 Task: Use the formula "IMCSC" in spreadsheet "Project protfolio".
Action: Mouse moved to (116, 67)
Screenshot: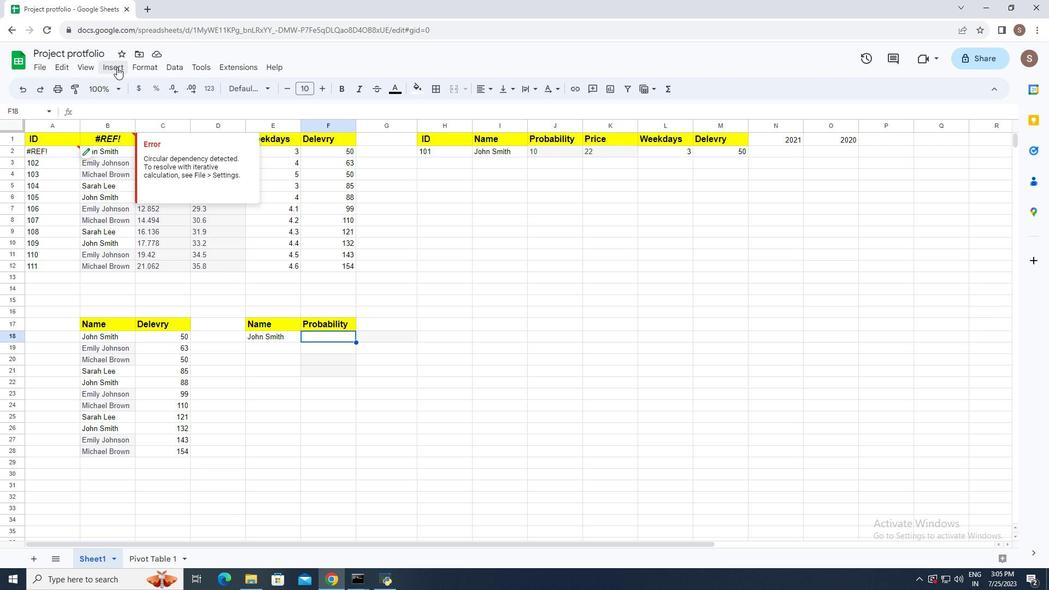 
Action: Mouse pressed left at (116, 67)
Screenshot: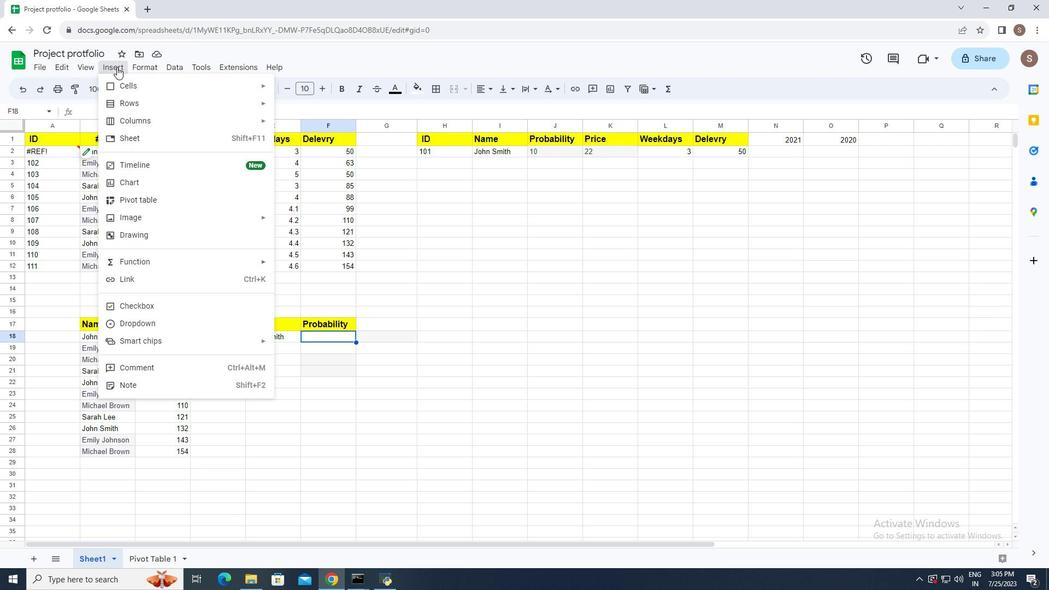 
Action: Mouse moved to (157, 263)
Screenshot: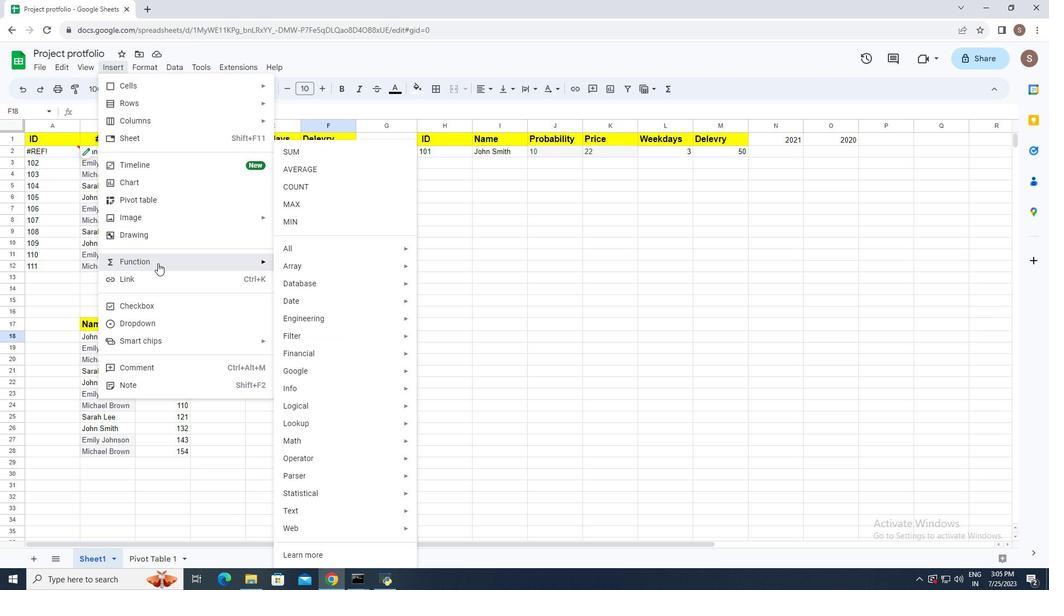 
Action: Mouse pressed left at (157, 263)
Screenshot: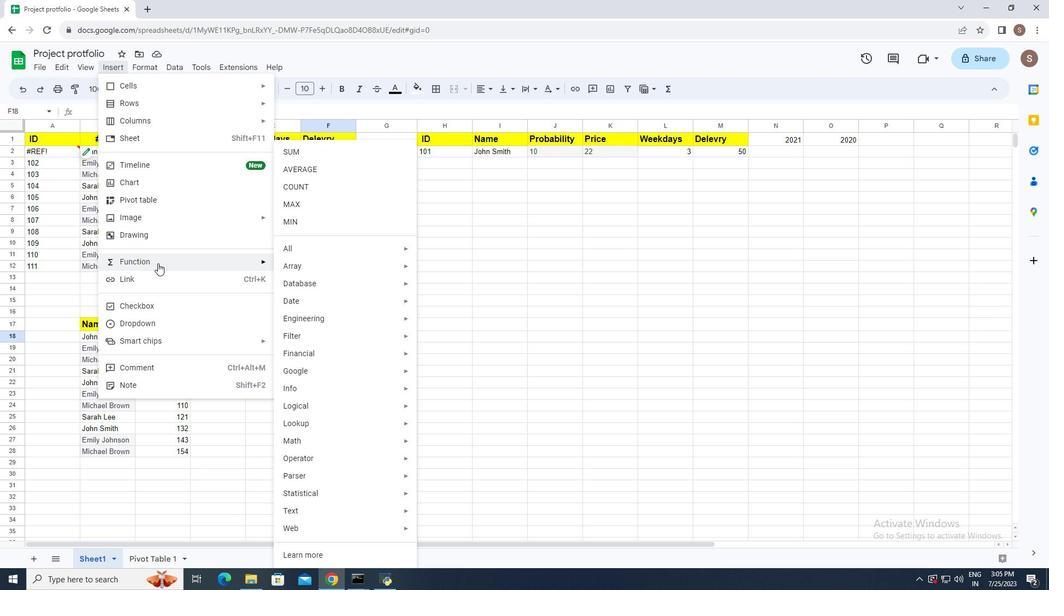 
Action: Mouse moved to (326, 243)
Screenshot: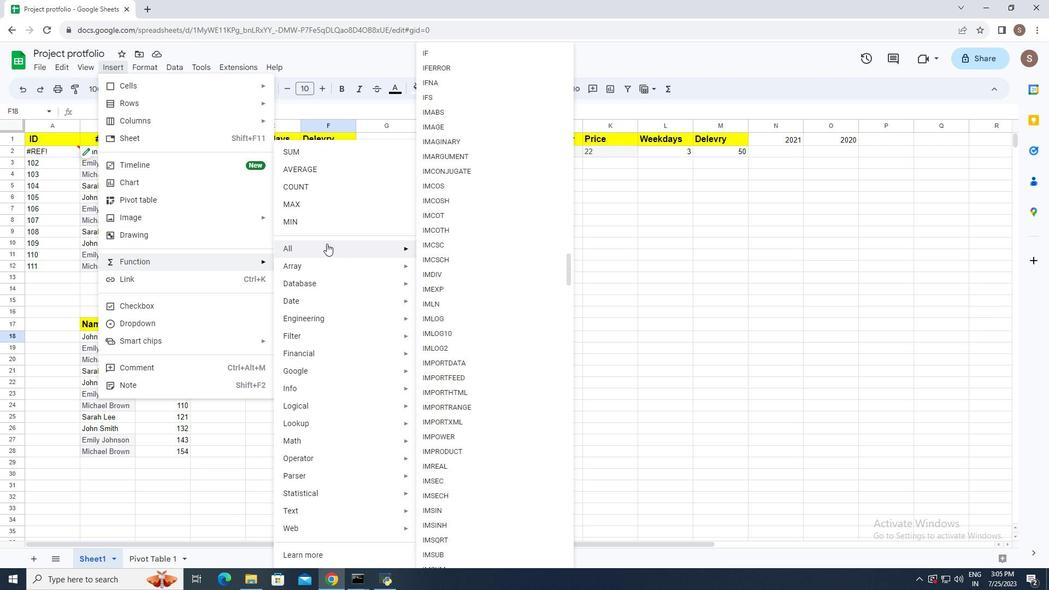 
Action: Mouse pressed left at (326, 243)
Screenshot: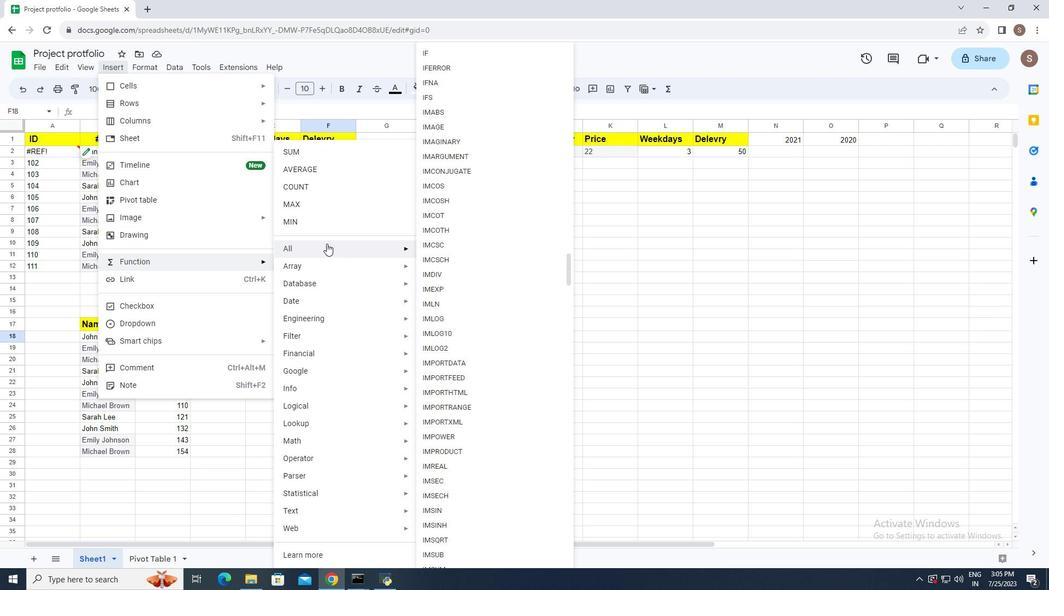 
Action: Mouse moved to (464, 248)
Screenshot: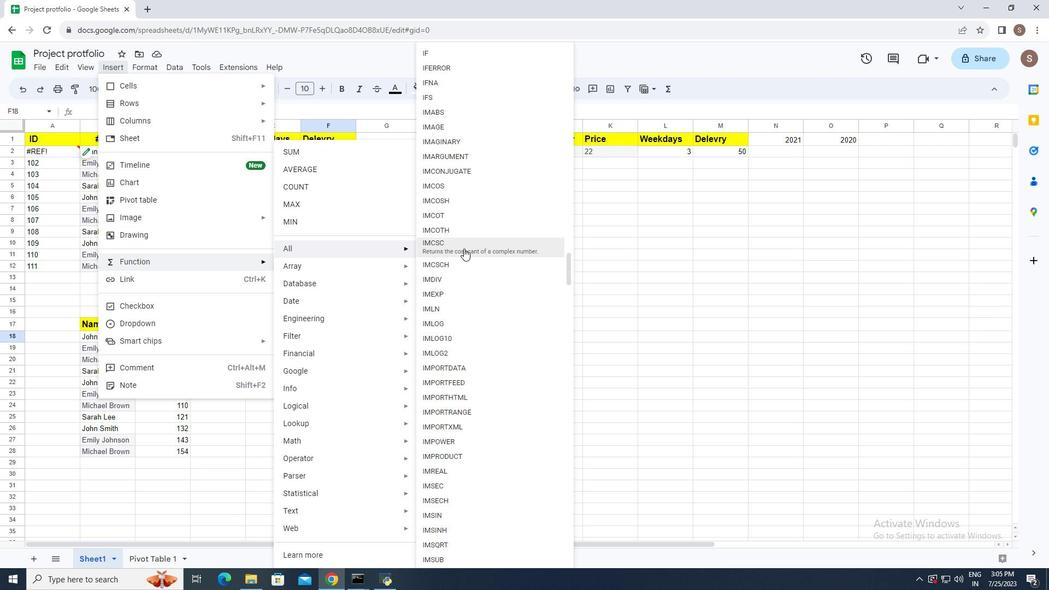 
Action: Mouse pressed left at (464, 248)
Screenshot: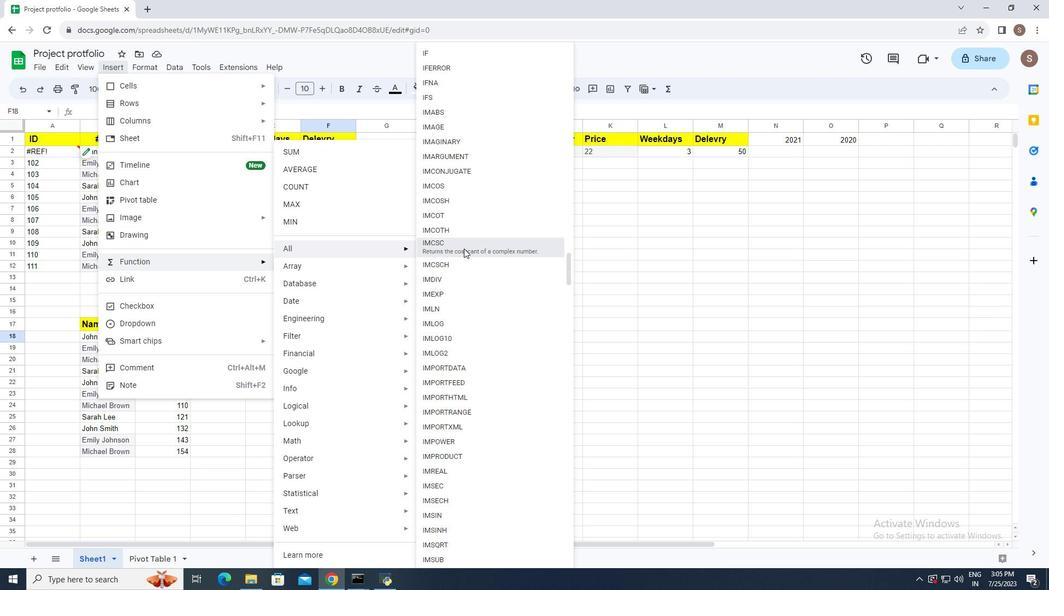 
Action: Mouse moved to (406, 292)
Screenshot: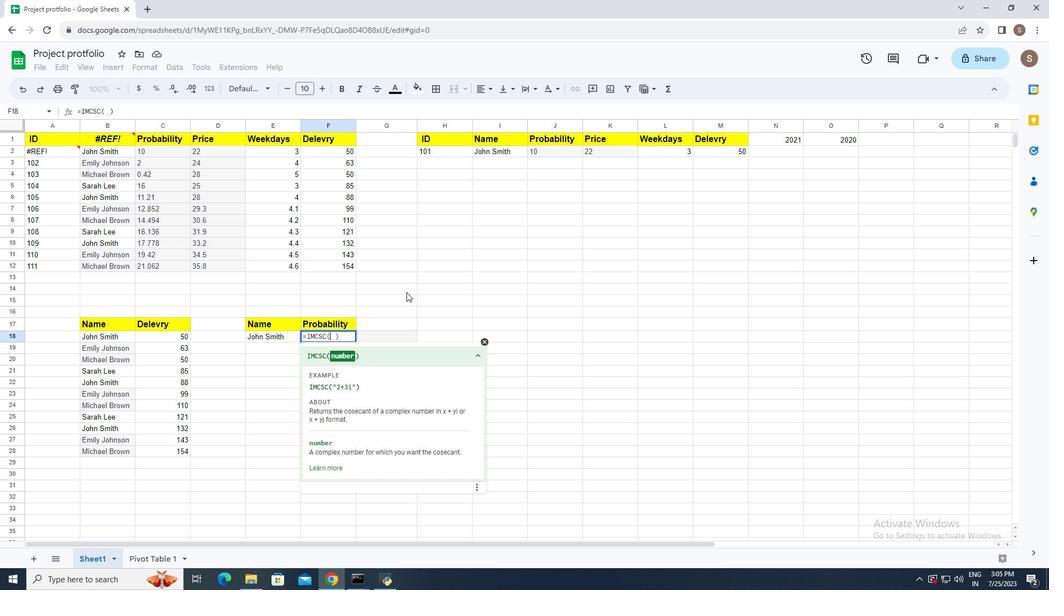 
Action: Key pressed <Key.shift_r>"3+8i<Key.shift_r>"<Key.enter>
Screenshot: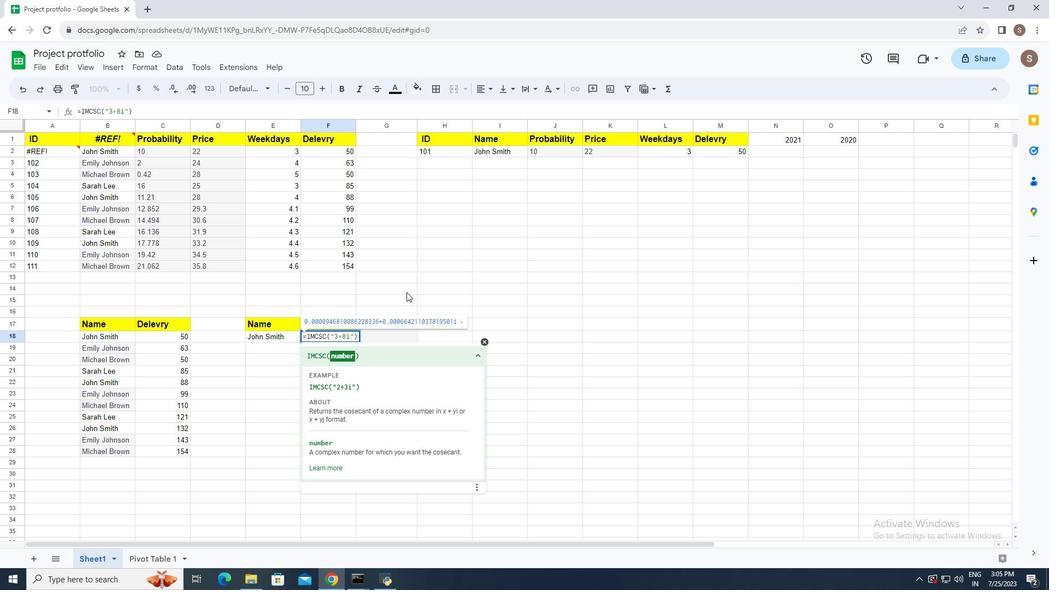 
